 Task: Add Applegate Organic Fire Roasted Red Pepper Chicken Sausage to the cart.
Action: Mouse moved to (18, 127)
Screenshot: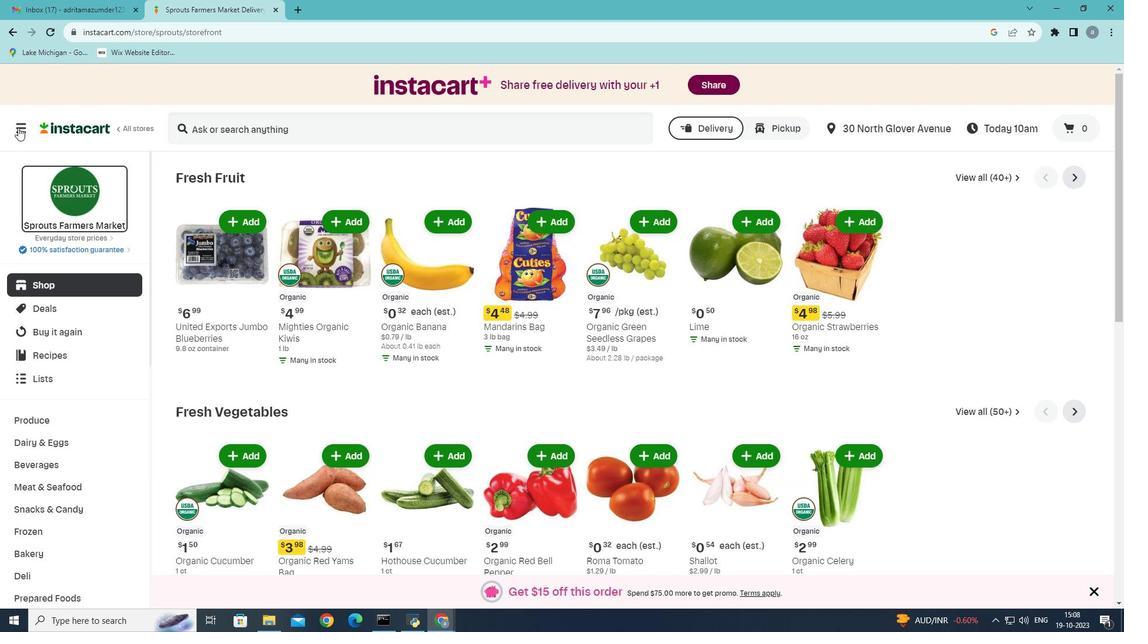 
Action: Mouse pressed left at (18, 127)
Screenshot: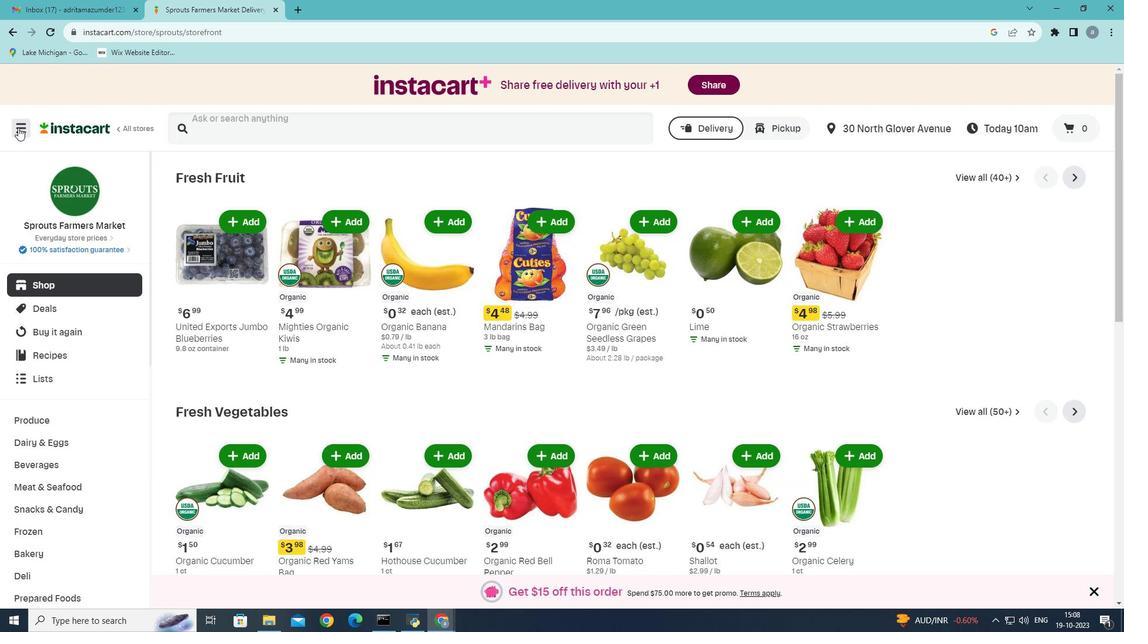 
Action: Mouse moved to (44, 344)
Screenshot: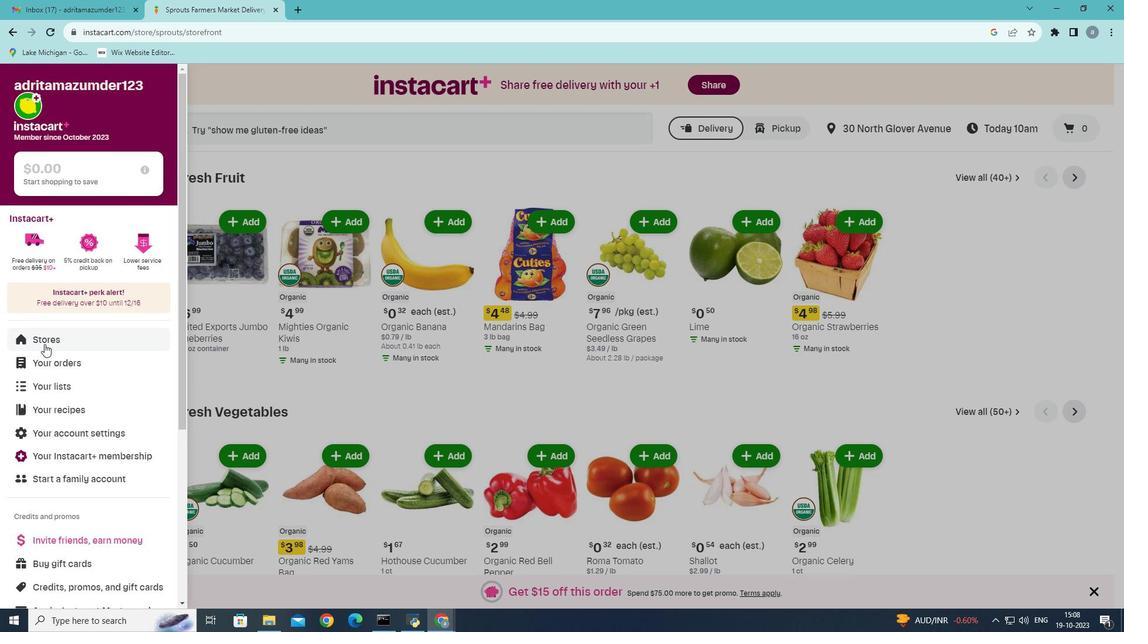 
Action: Mouse pressed left at (44, 344)
Screenshot: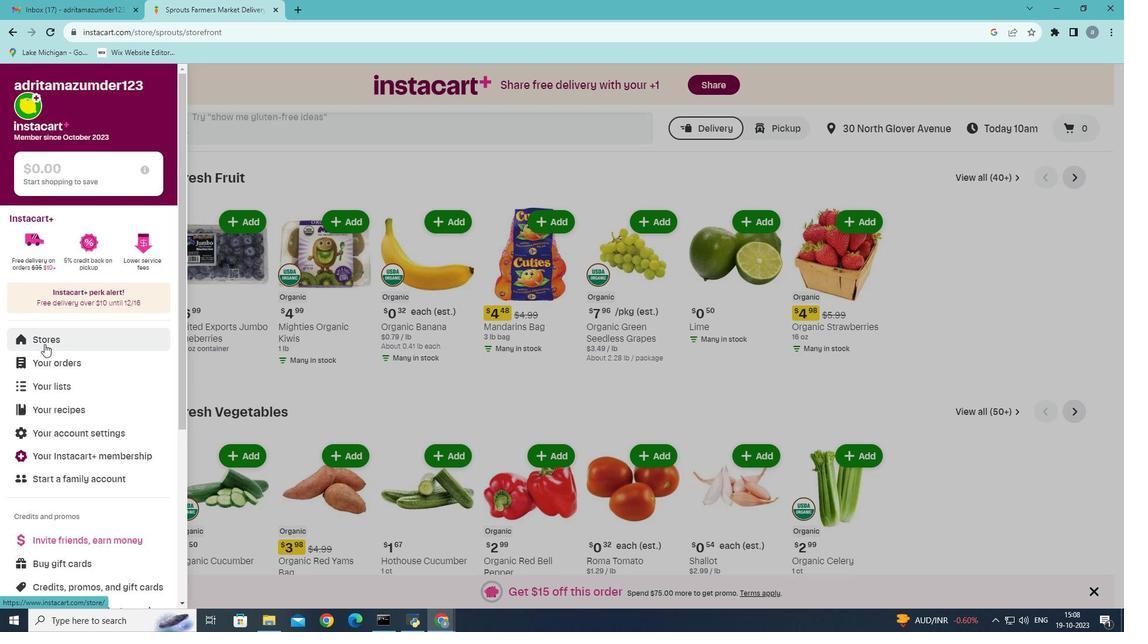 
Action: Mouse moved to (266, 123)
Screenshot: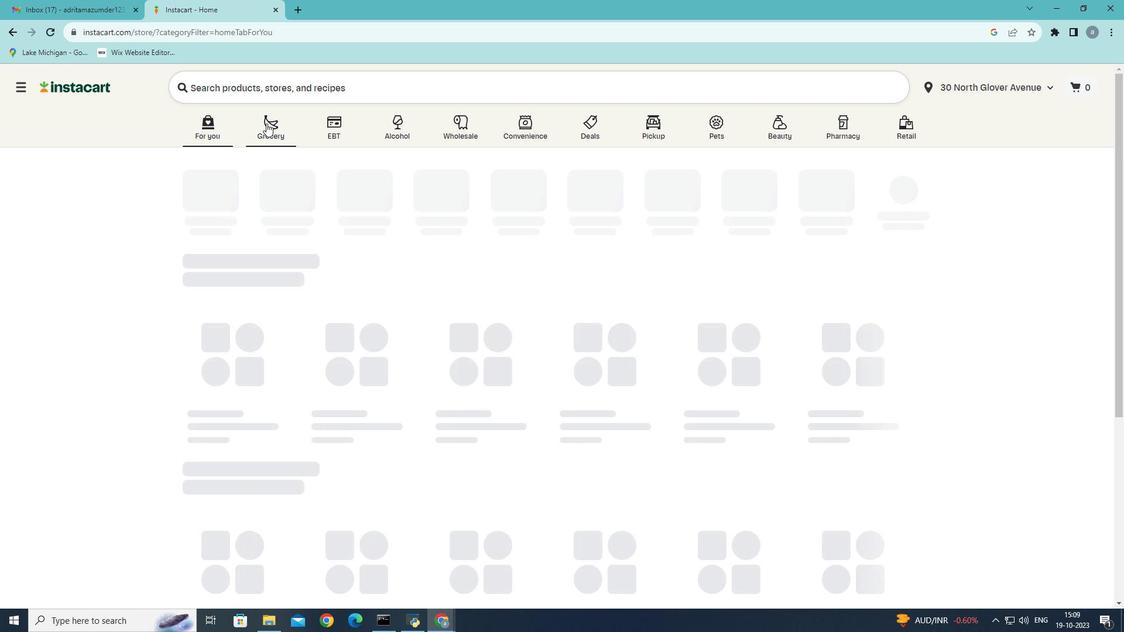 
Action: Mouse pressed left at (266, 123)
Screenshot: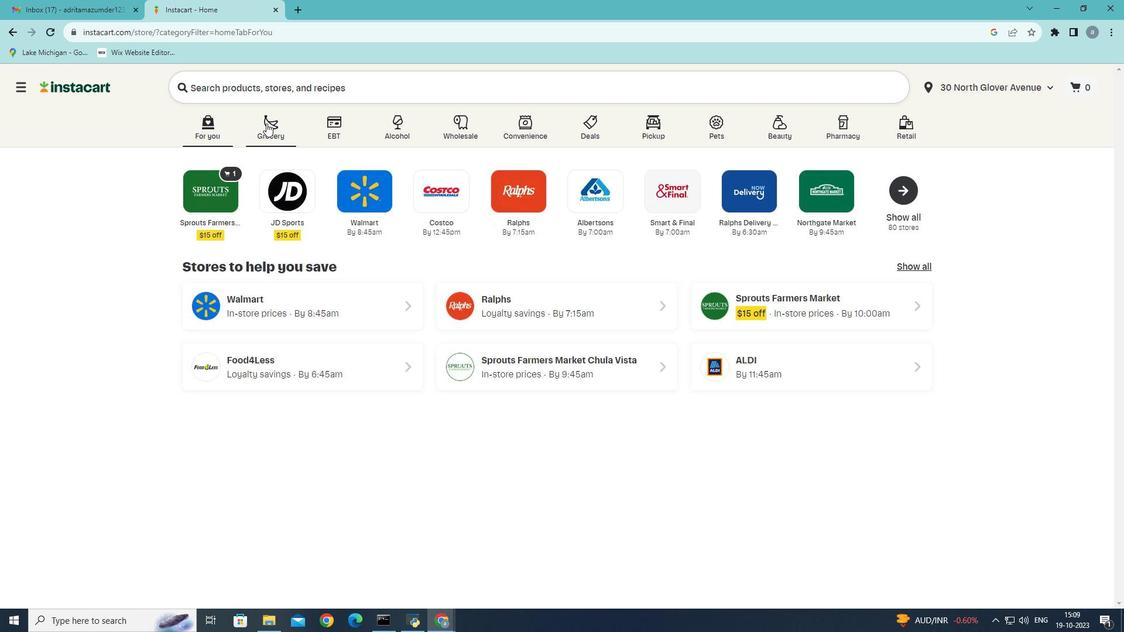 
Action: Mouse moved to (222, 343)
Screenshot: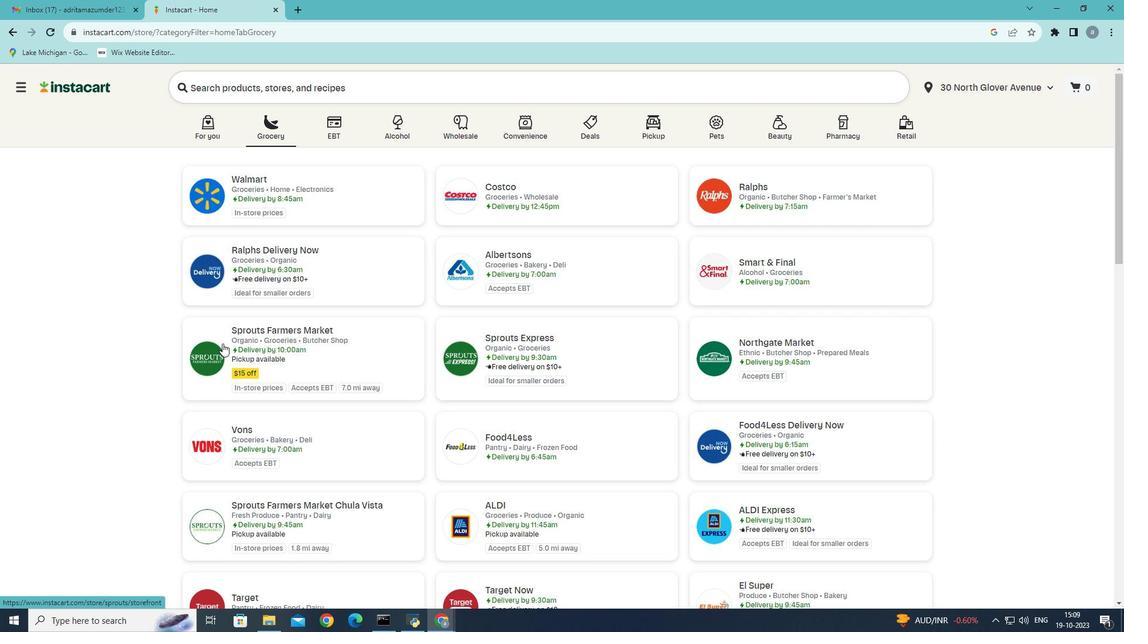 
Action: Mouse pressed left at (222, 343)
Screenshot: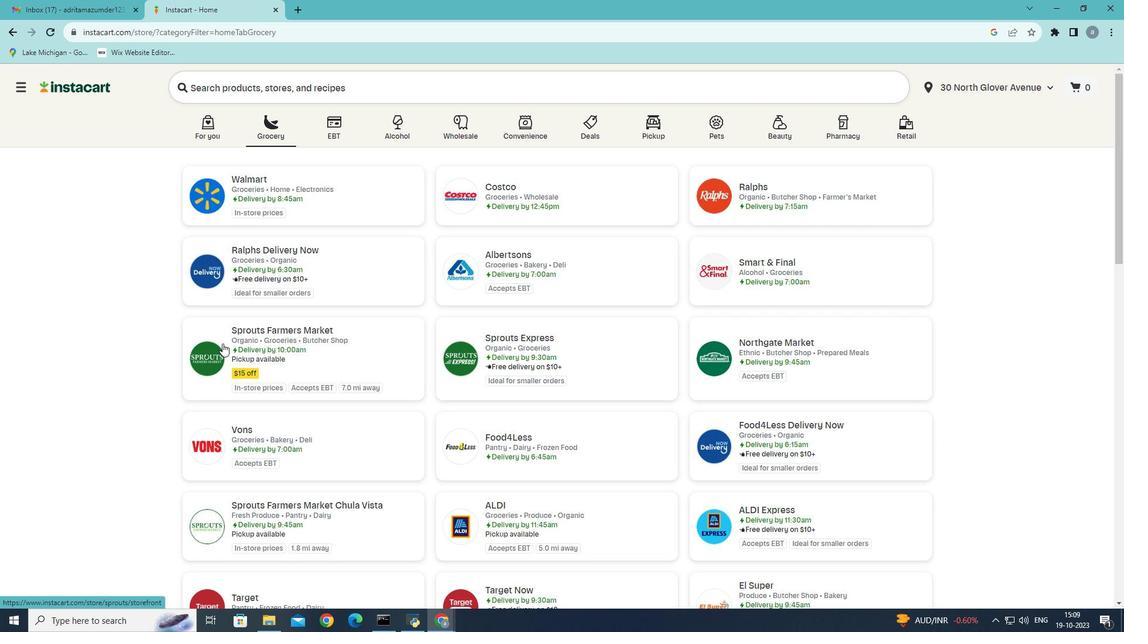 
Action: Mouse moved to (76, 487)
Screenshot: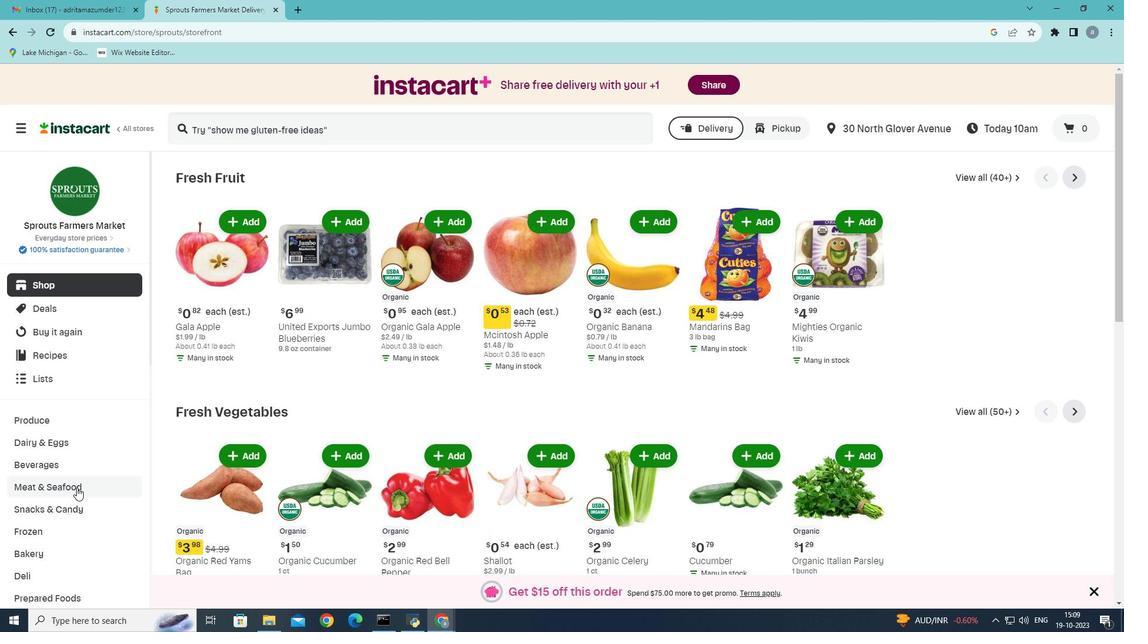 
Action: Mouse pressed left at (76, 487)
Screenshot: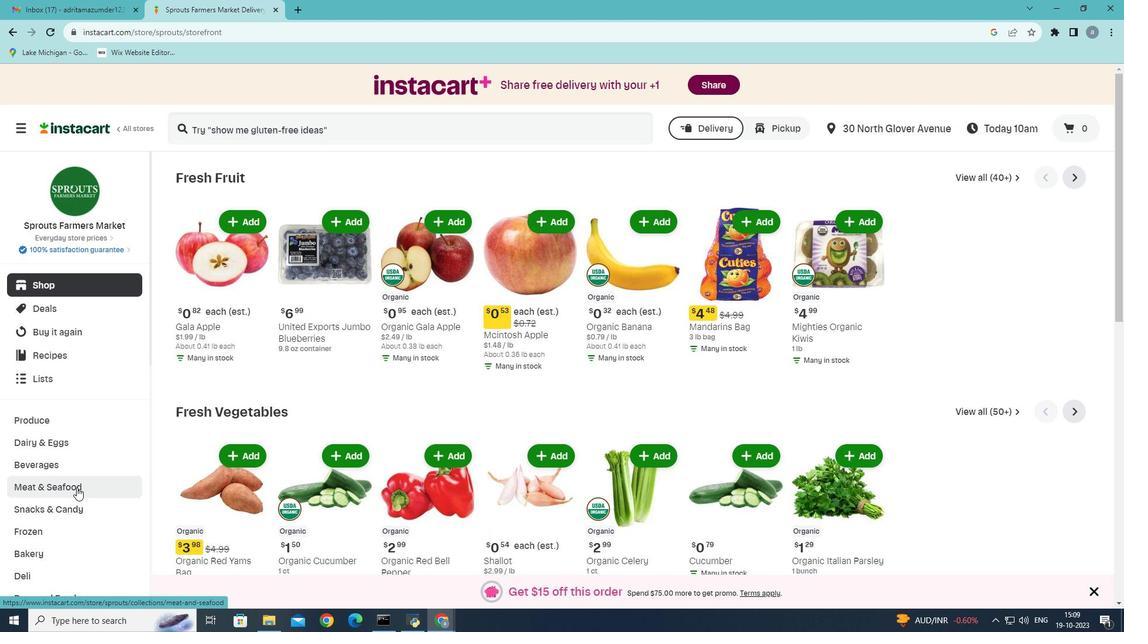 
Action: Mouse moved to (579, 205)
Screenshot: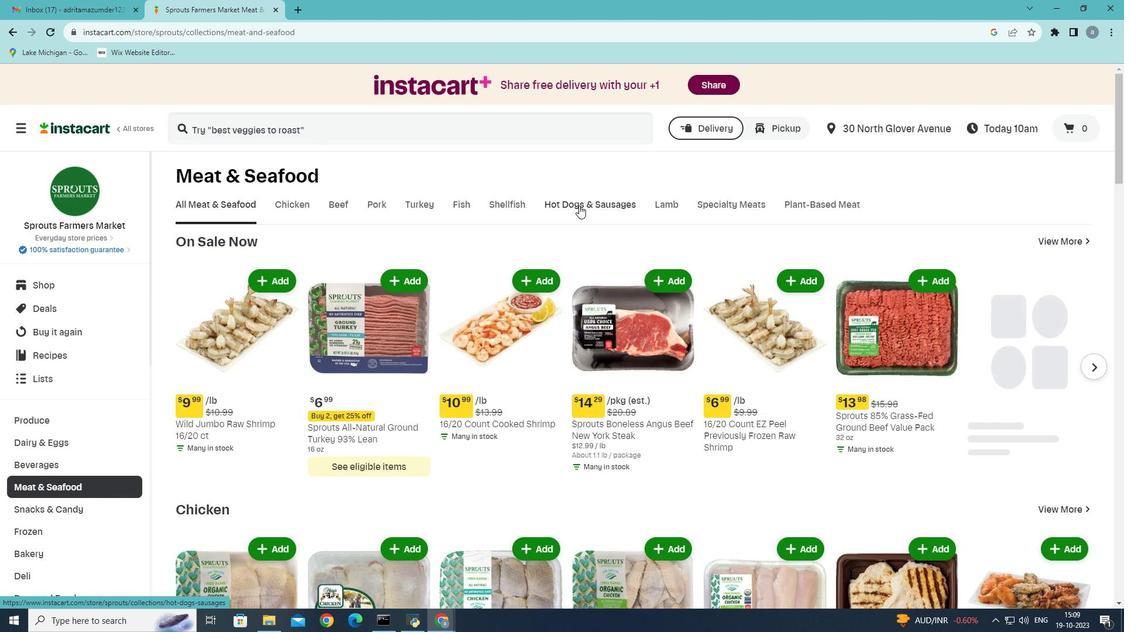 
Action: Mouse pressed left at (579, 205)
Screenshot: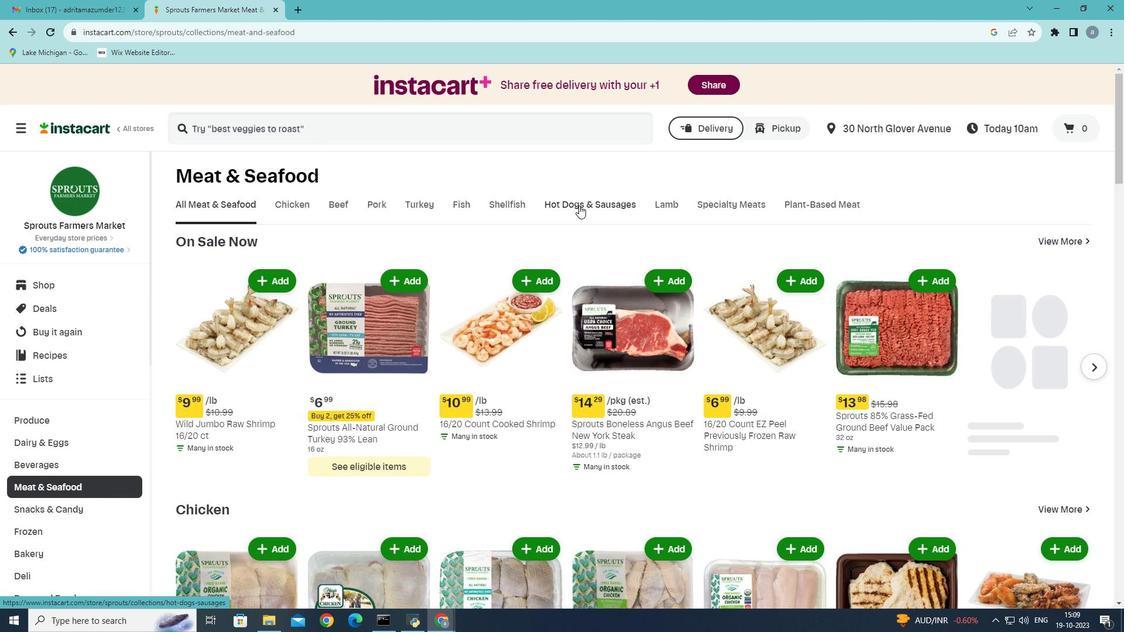 
Action: Mouse moved to (100, 407)
Screenshot: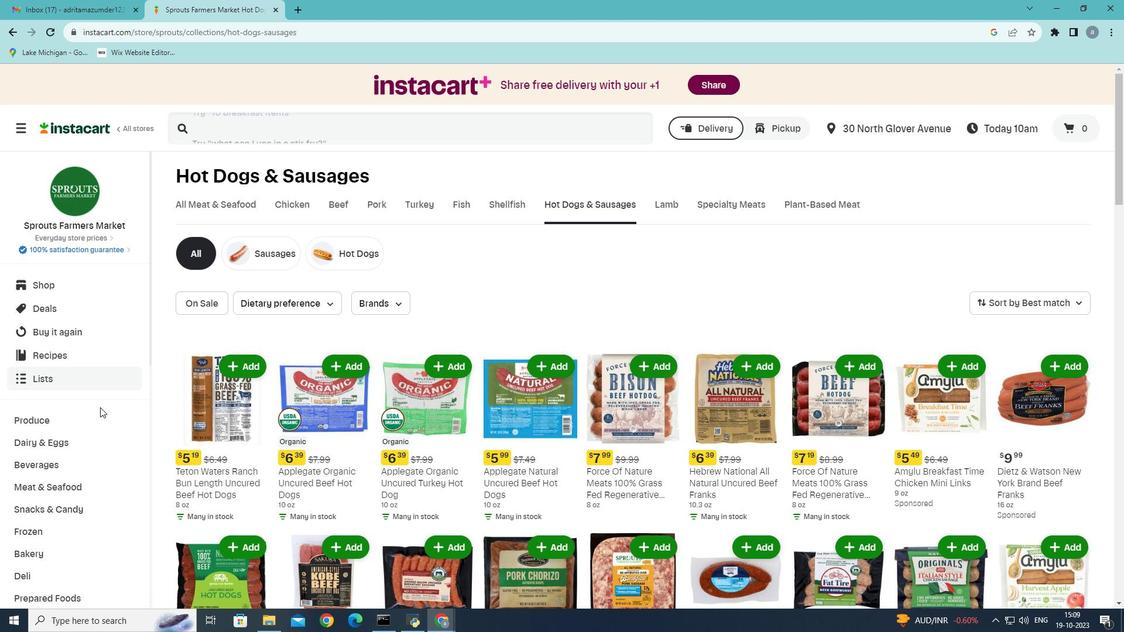 
Action: Mouse scrolled (100, 406) with delta (0, 0)
Screenshot: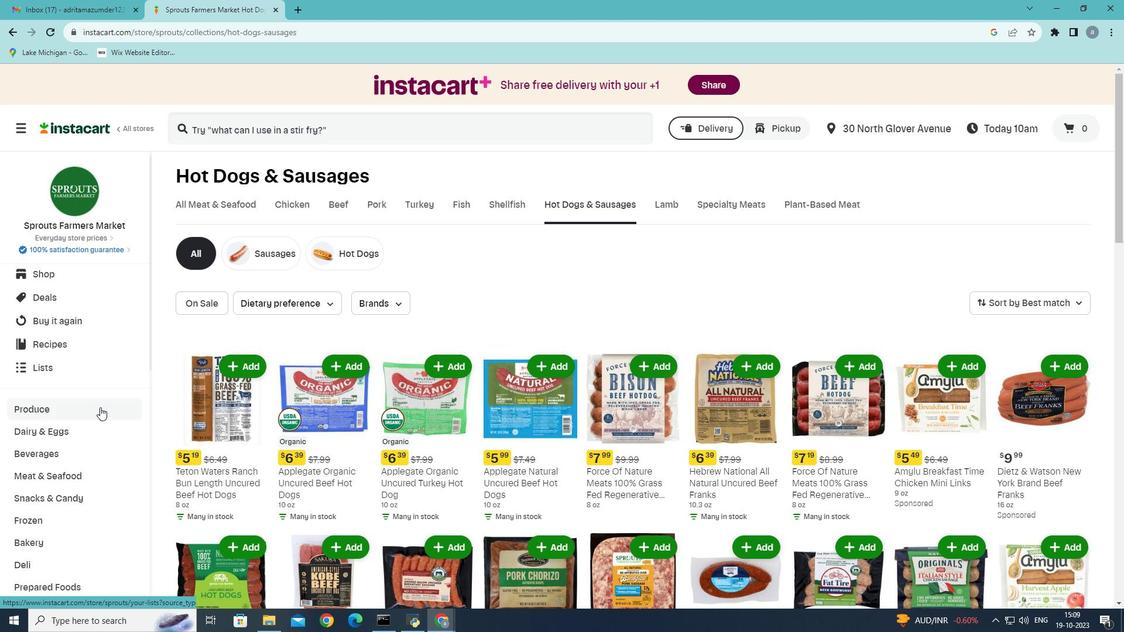 
Action: Mouse moved to (277, 267)
Screenshot: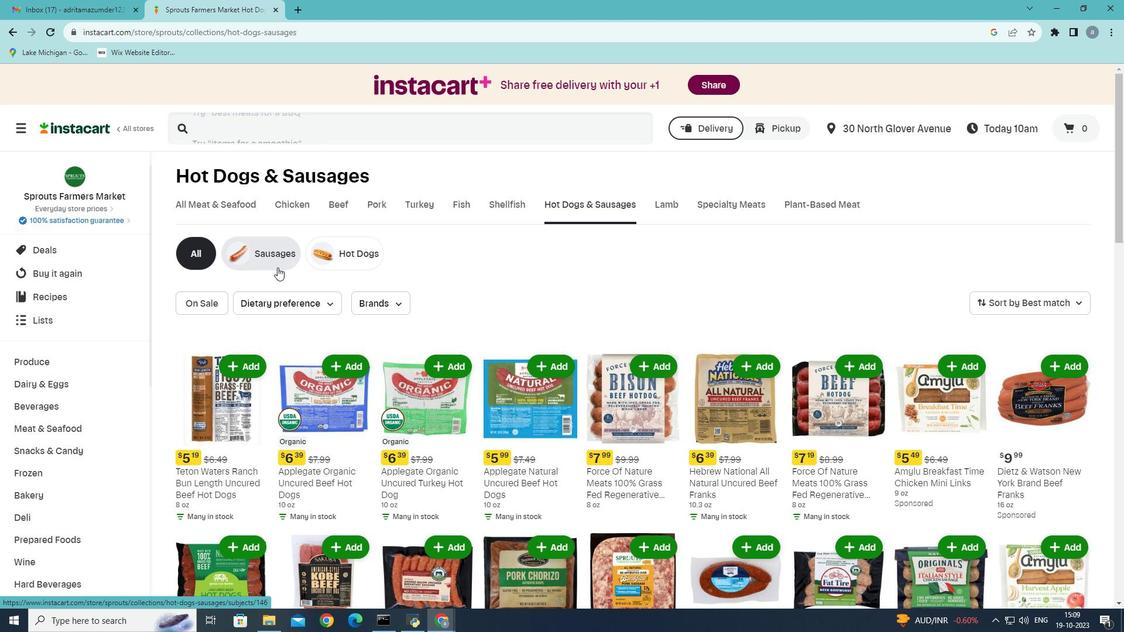
Action: Mouse pressed left at (277, 267)
Screenshot: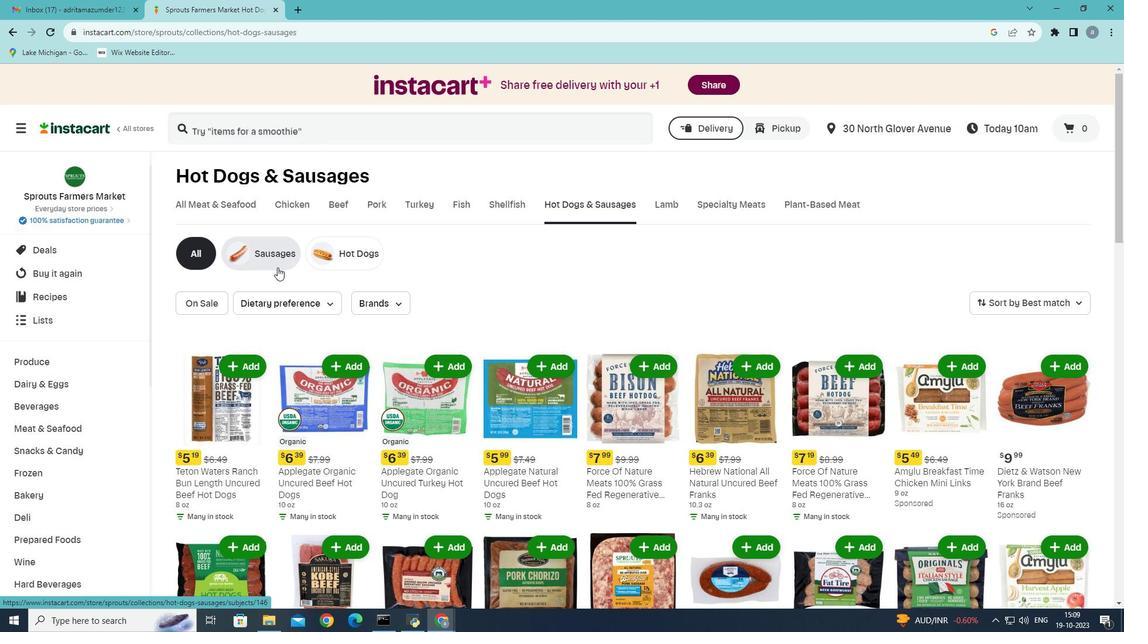 
Action: Mouse moved to (484, 365)
Screenshot: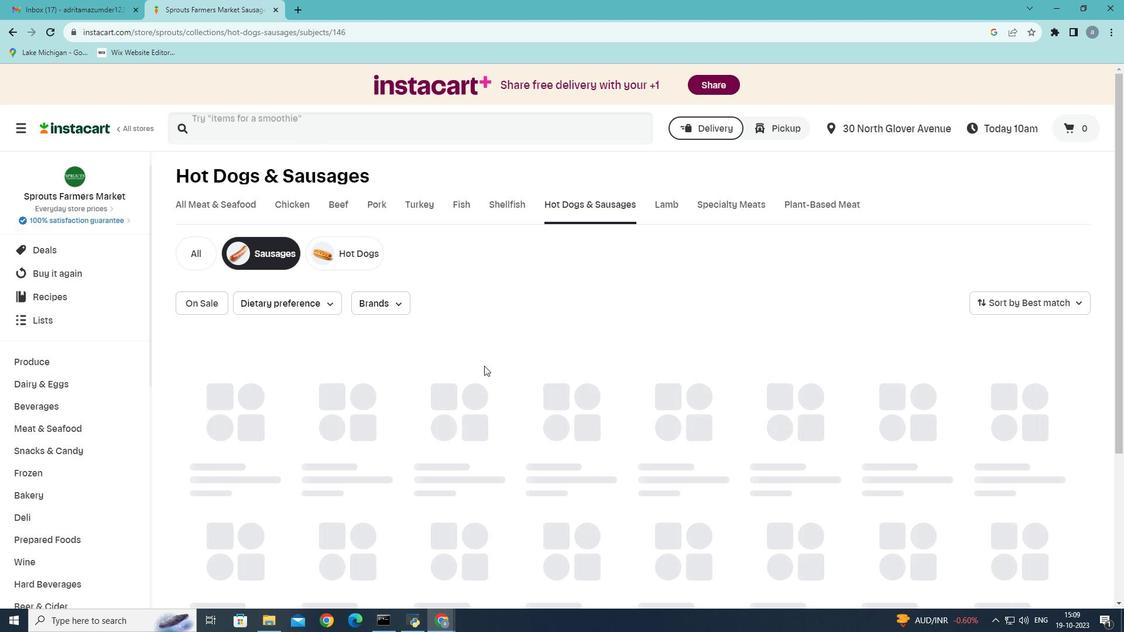 
Action: Mouse scrolled (484, 365) with delta (0, 0)
Screenshot: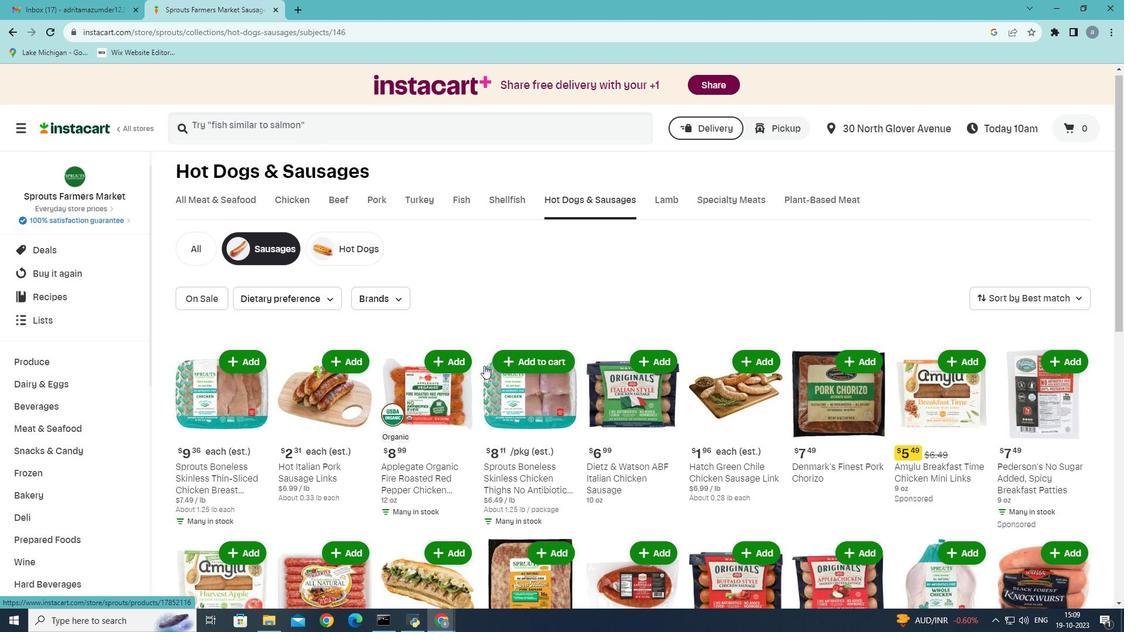 
Action: Mouse moved to (548, 365)
Screenshot: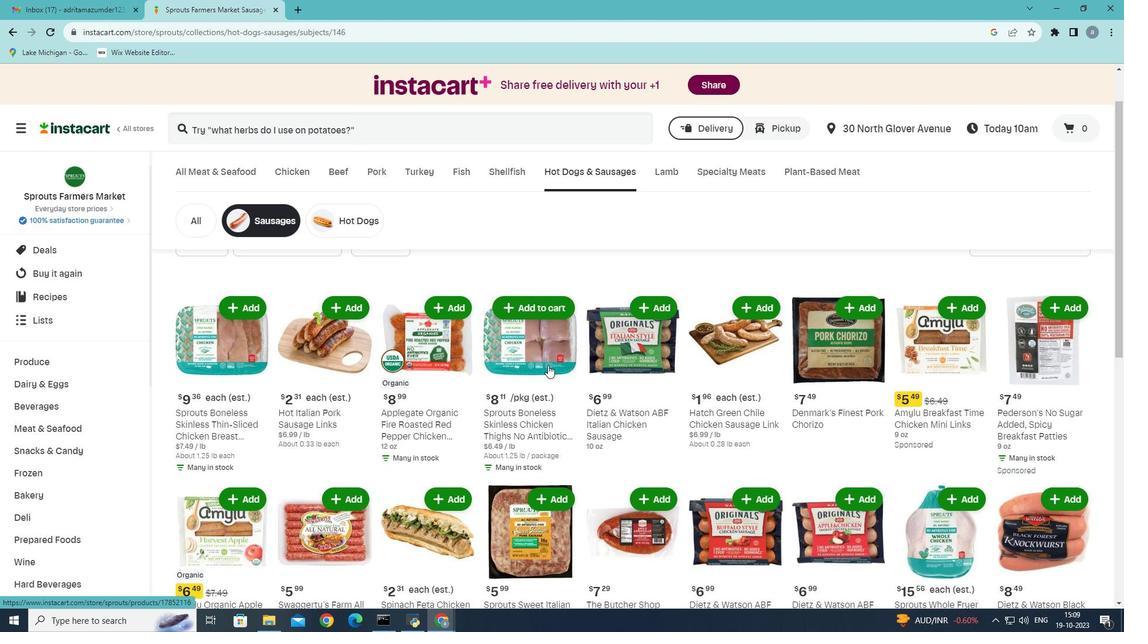 
Action: Mouse scrolled (548, 364) with delta (0, 0)
Screenshot: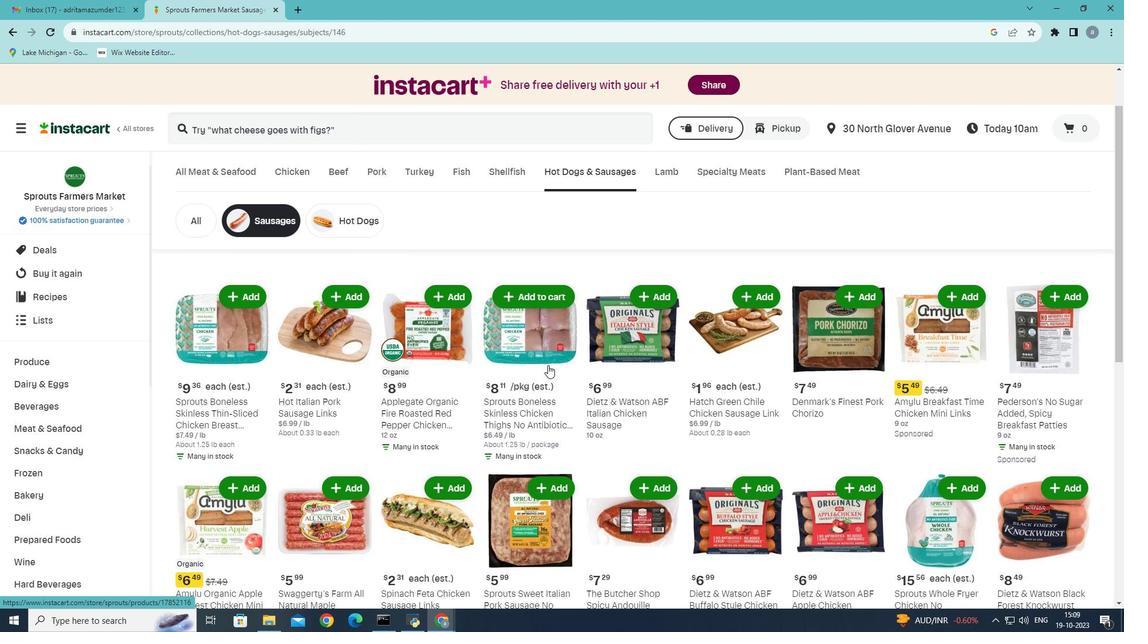 
Action: Mouse moved to (550, 363)
Screenshot: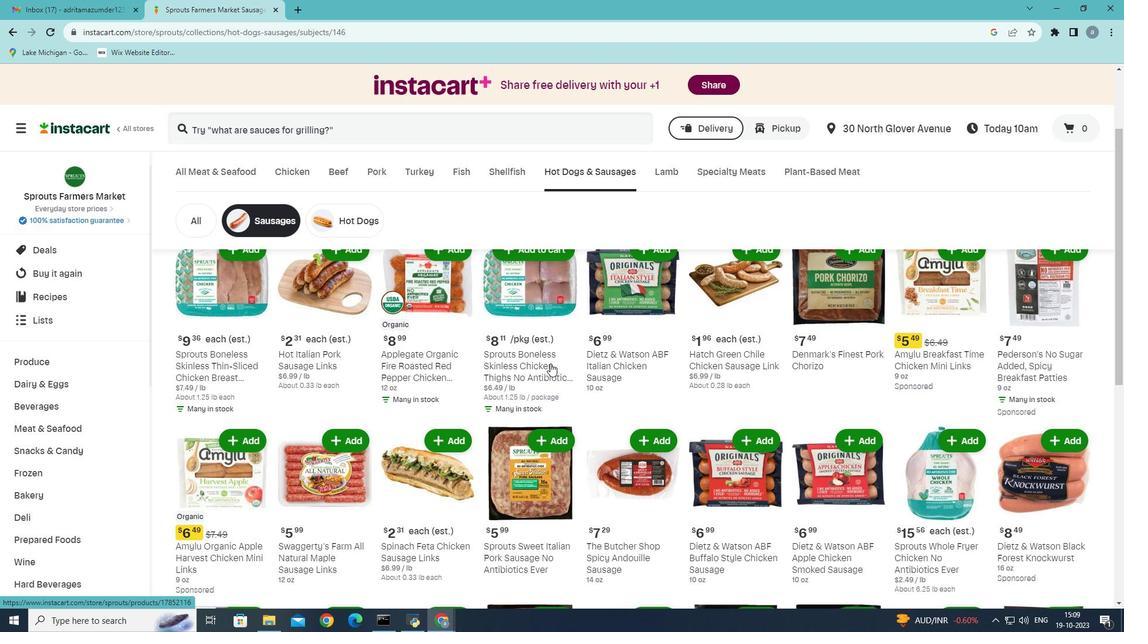 
Action: Mouse scrolled (550, 363) with delta (0, 0)
Screenshot: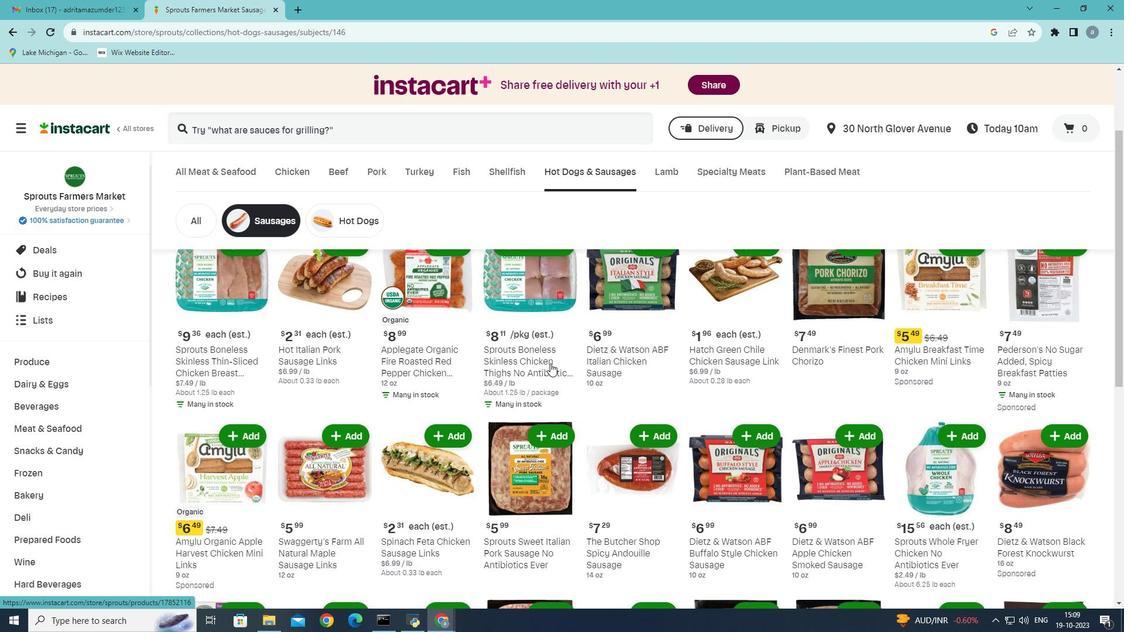 
Action: Mouse moved to (550, 358)
Screenshot: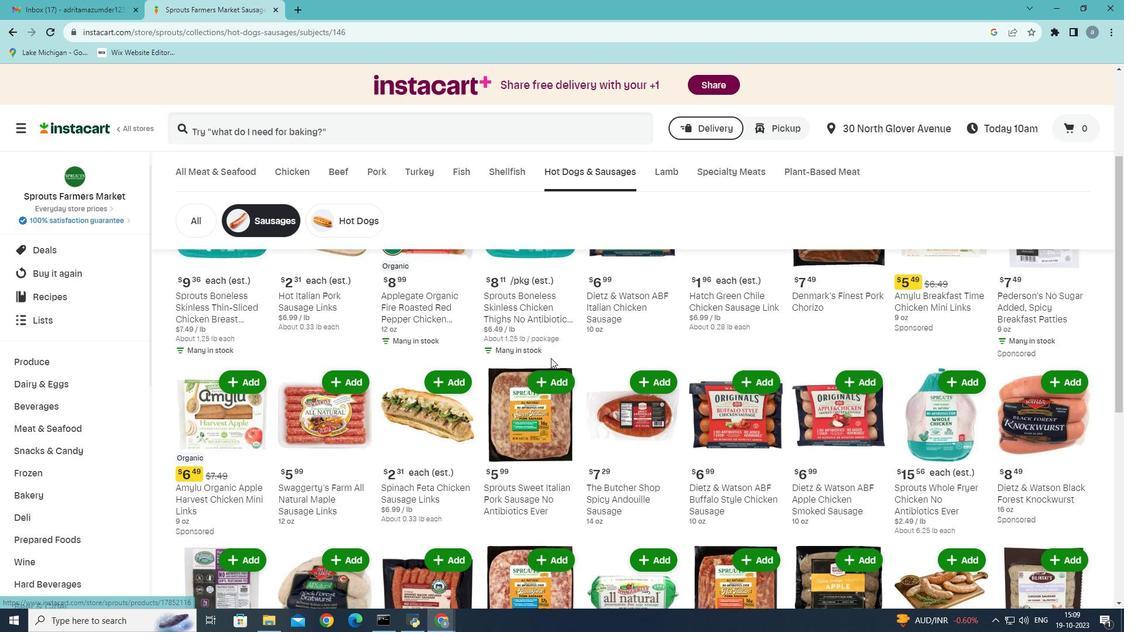 
Action: Mouse scrolled (550, 357) with delta (0, 0)
Screenshot: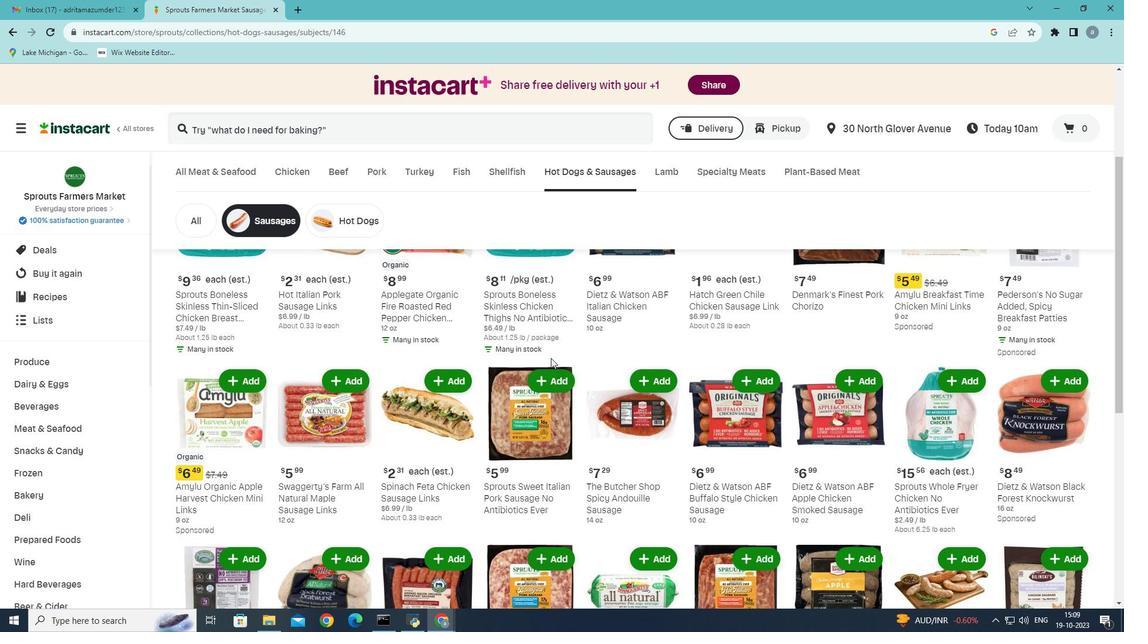 
Action: Mouse scrolled (550, 357) with delta (0, 0)
Screenshot: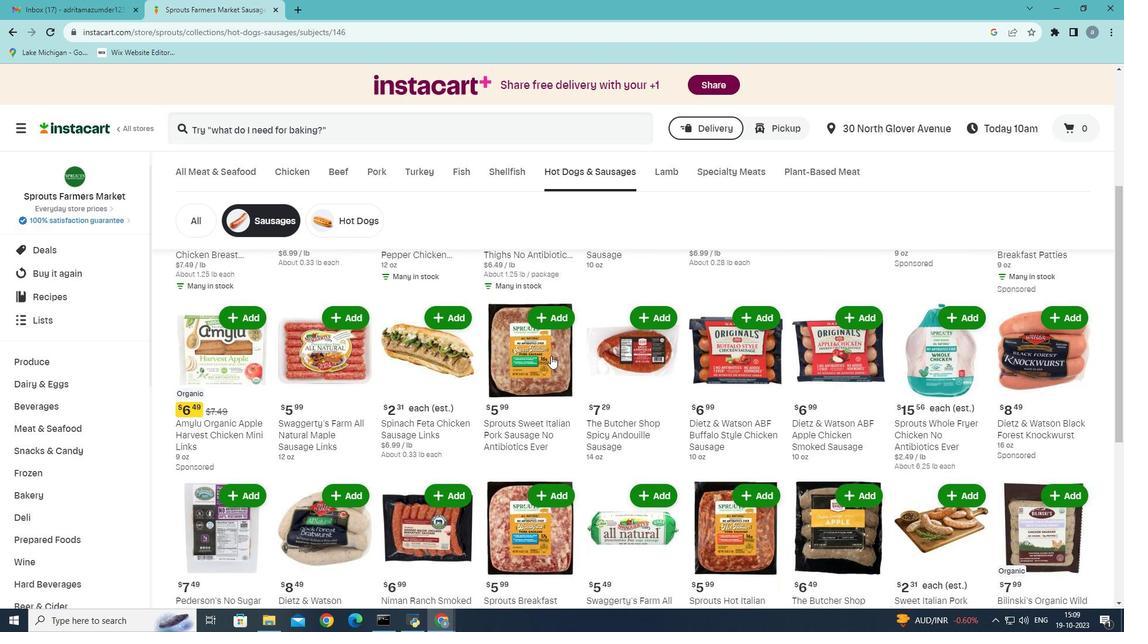 
Action: Mouse moved to (561, 350)
Screenshot: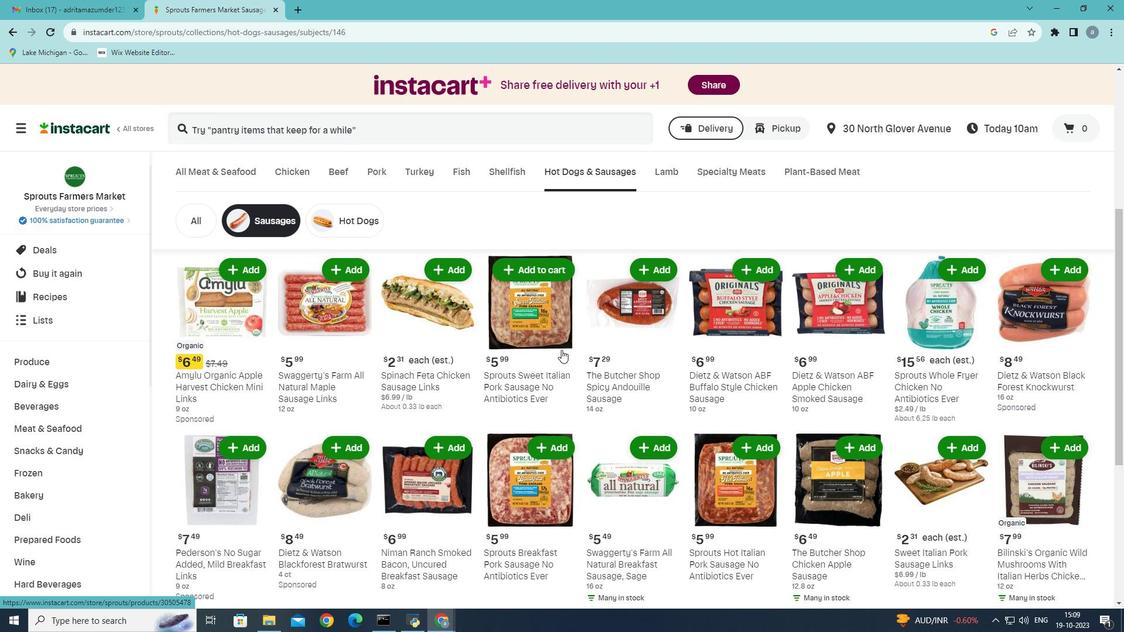 
Action: Mouse scrolled (561, 350) with delta (0, 0)
Screenshot: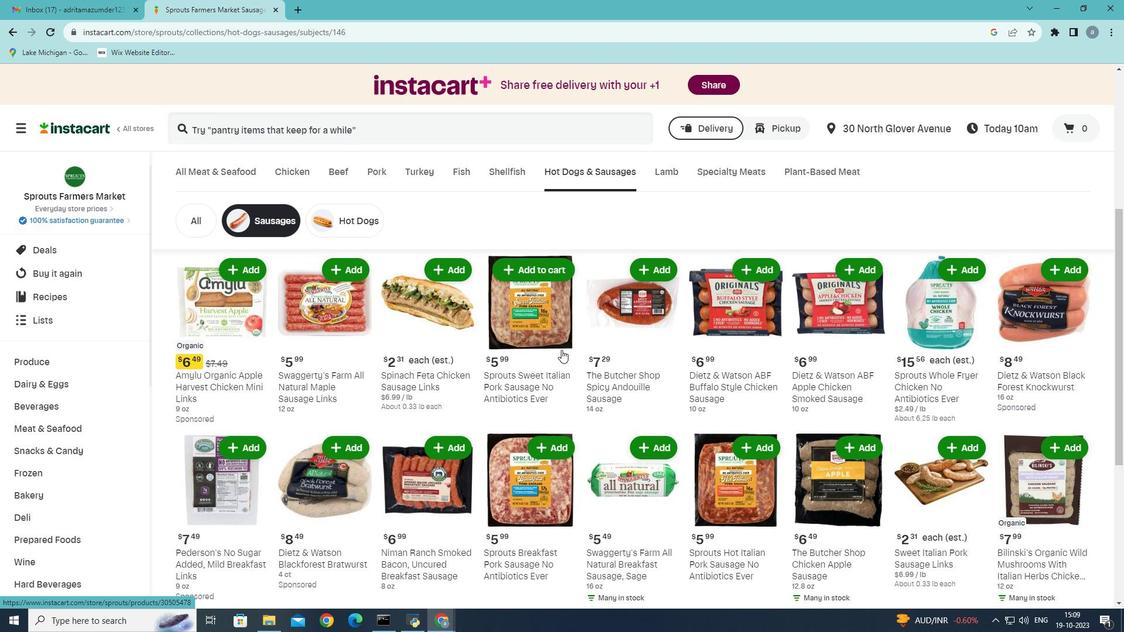 
Action: Mouse moved to (561, 350)
Screenshot: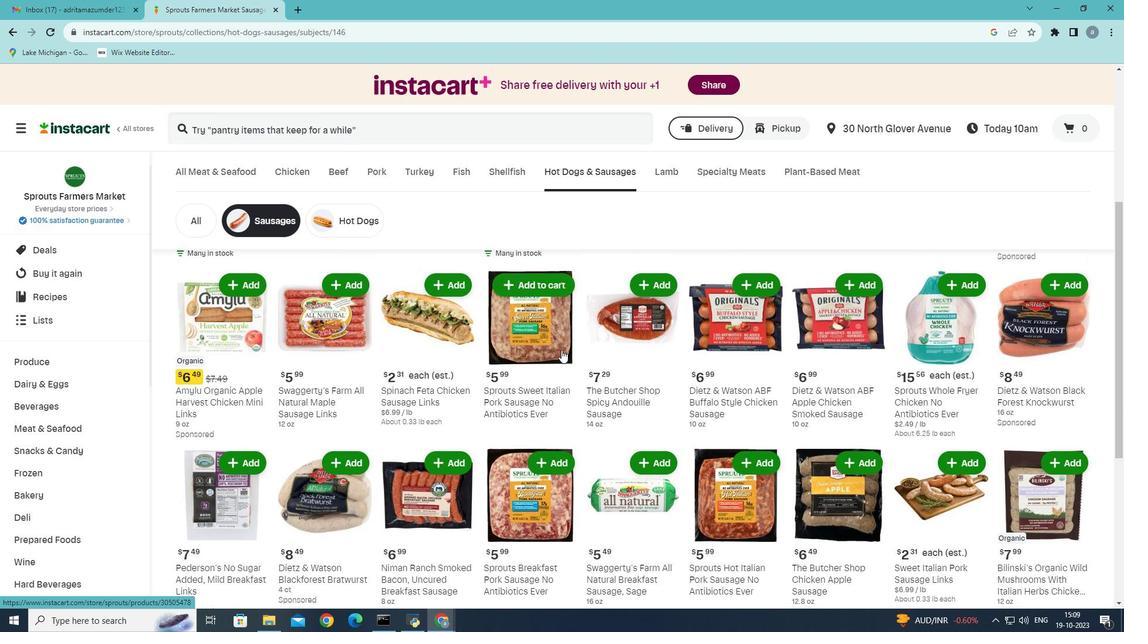 
Action: Mouse scrolled (561, 350) with delta (0, 0)
Screenshot: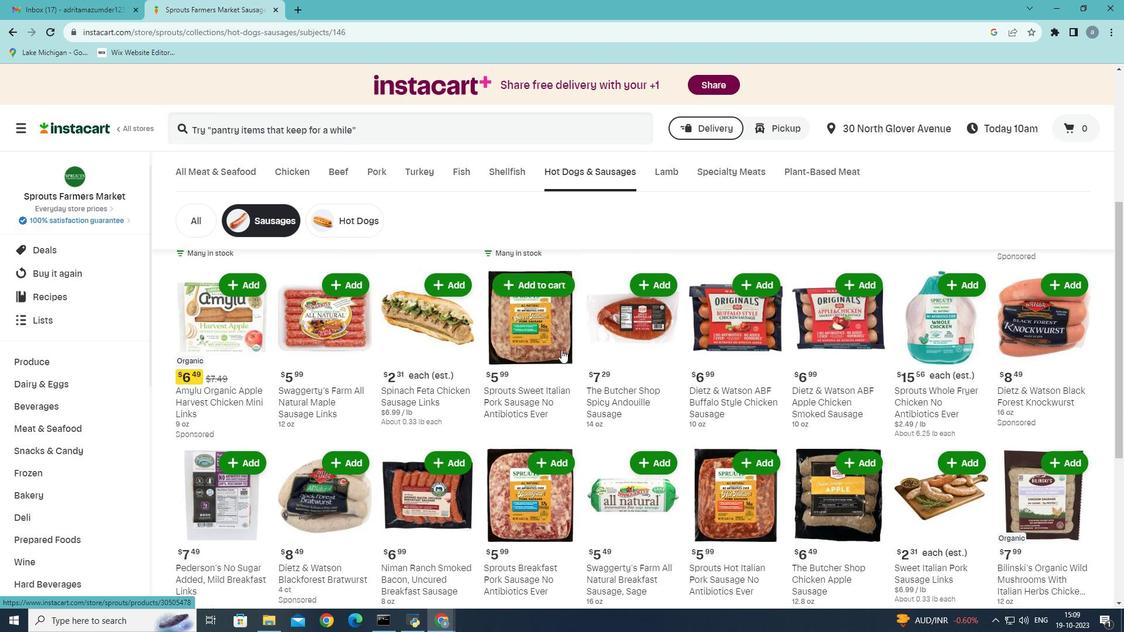 
Action: Mouse scrolled (561, 350) with delta (0, 0)
Screenshot: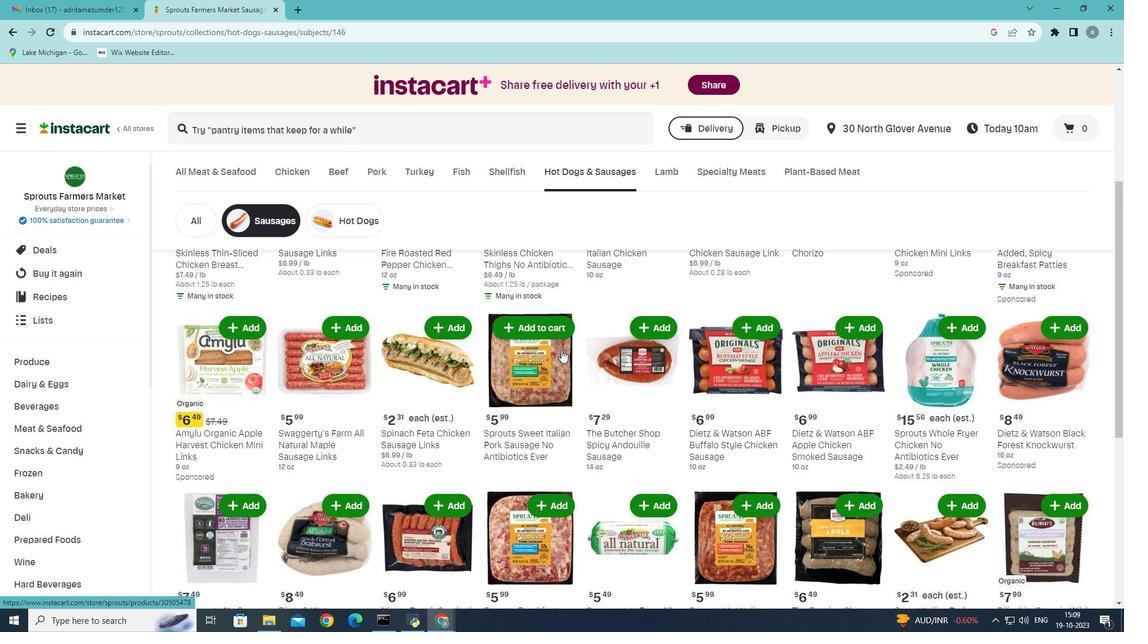 
Action: Mouse moved to (562, 347)
Screenshot: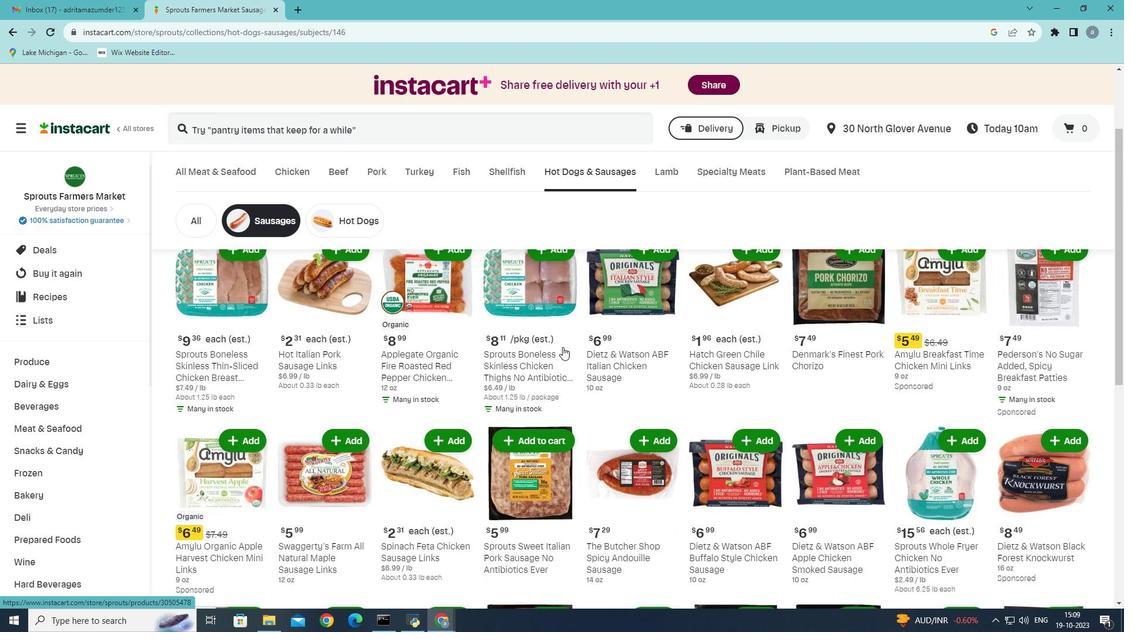 
Action: Mouse scrolled (562, 347) with delta (0, 0)
Screenshot: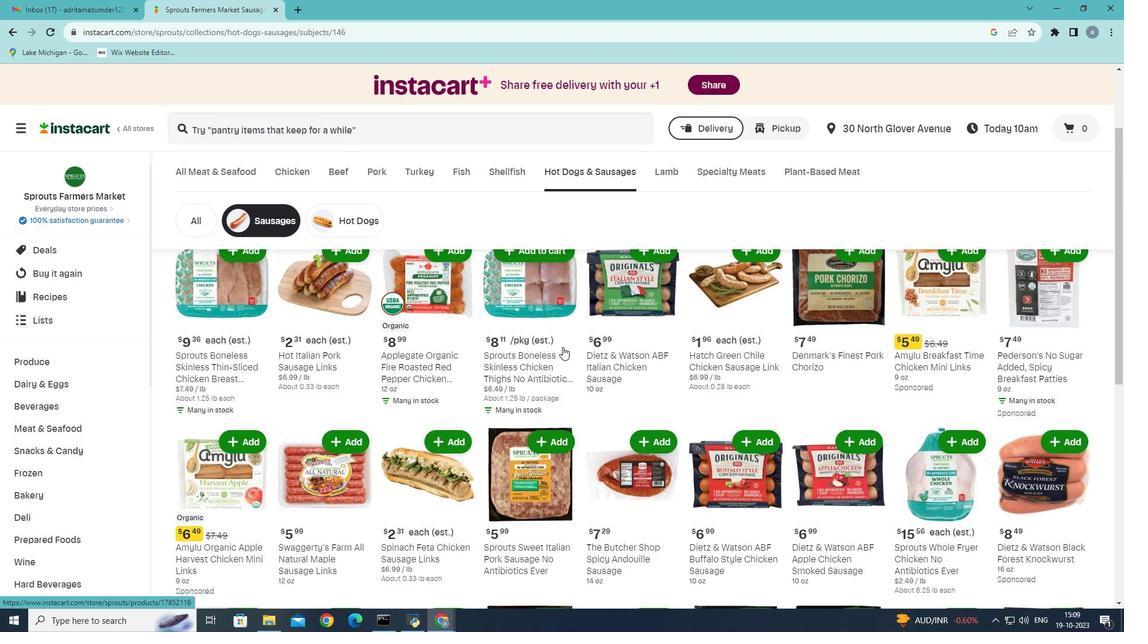 
Action: Mouse scrolled (562, 347) with delta (0, 0)
Screenshot: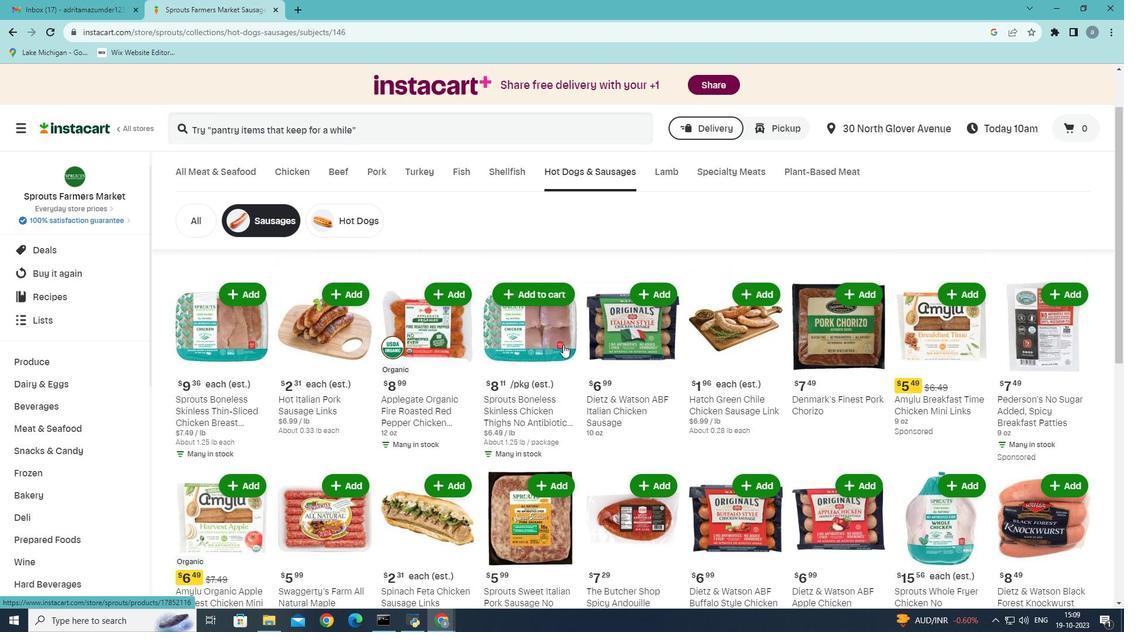 
Action: Mouse moved to (562, 346)
Screenshot: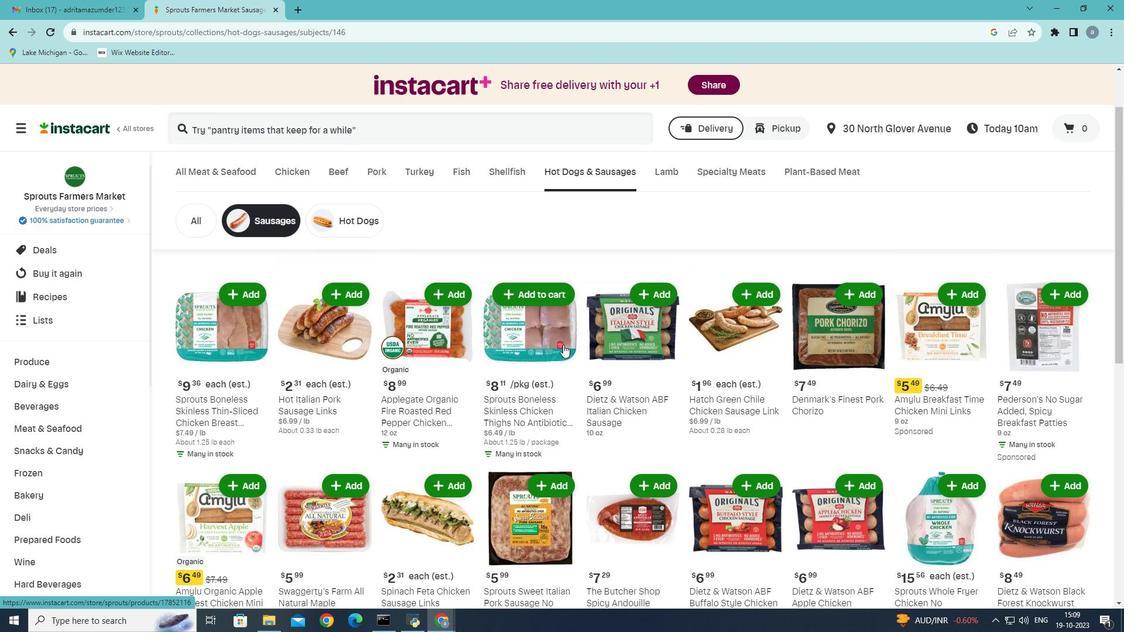 
Action: Mouse scrolled (562, 347) with delta (0, 0)
Screenshot: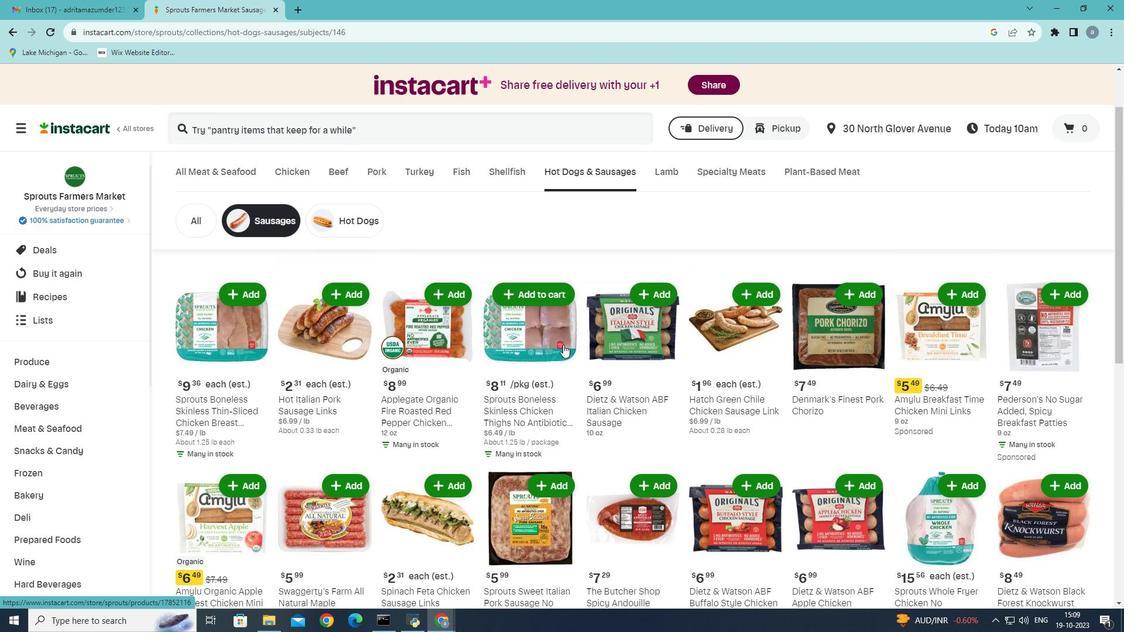 
Action: Mouse moved to (563, 343)
Screenshot: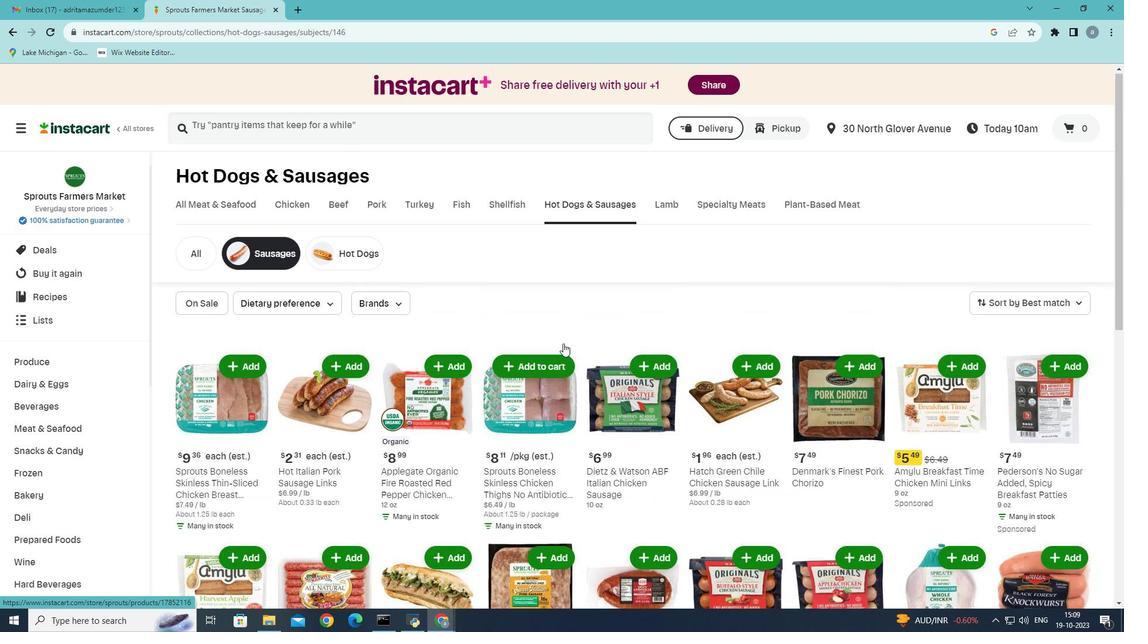 
Action: Mouse scrolled (563, 344) with delta (0, 0)
Screenshot: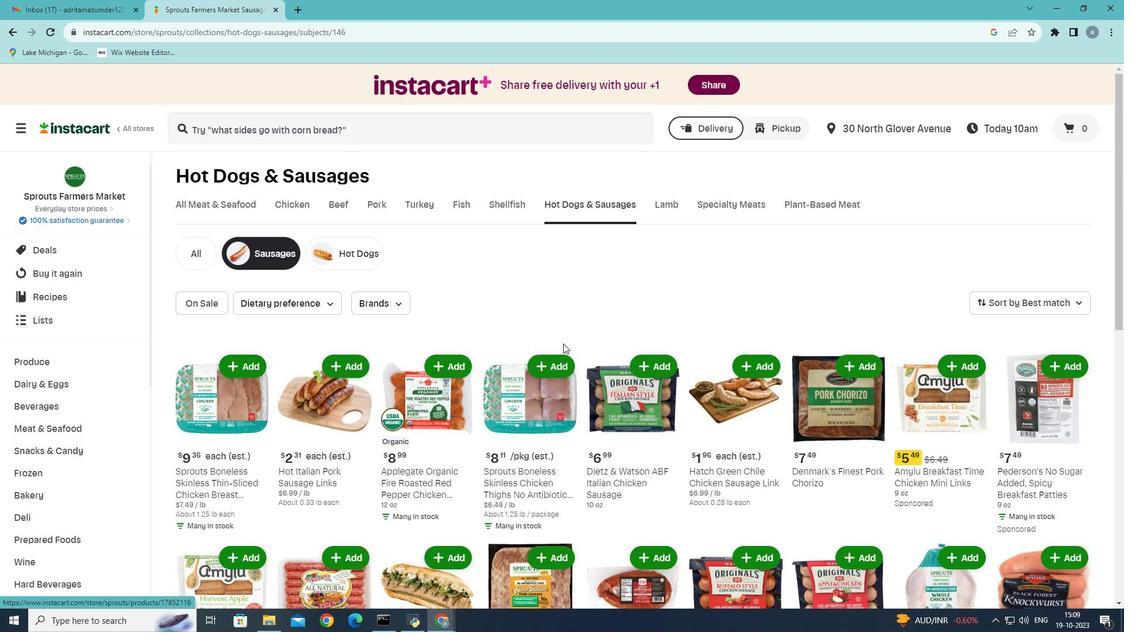 
Action: Mouse scrolled (563, 344) with delta (0, 0)
Screenshot: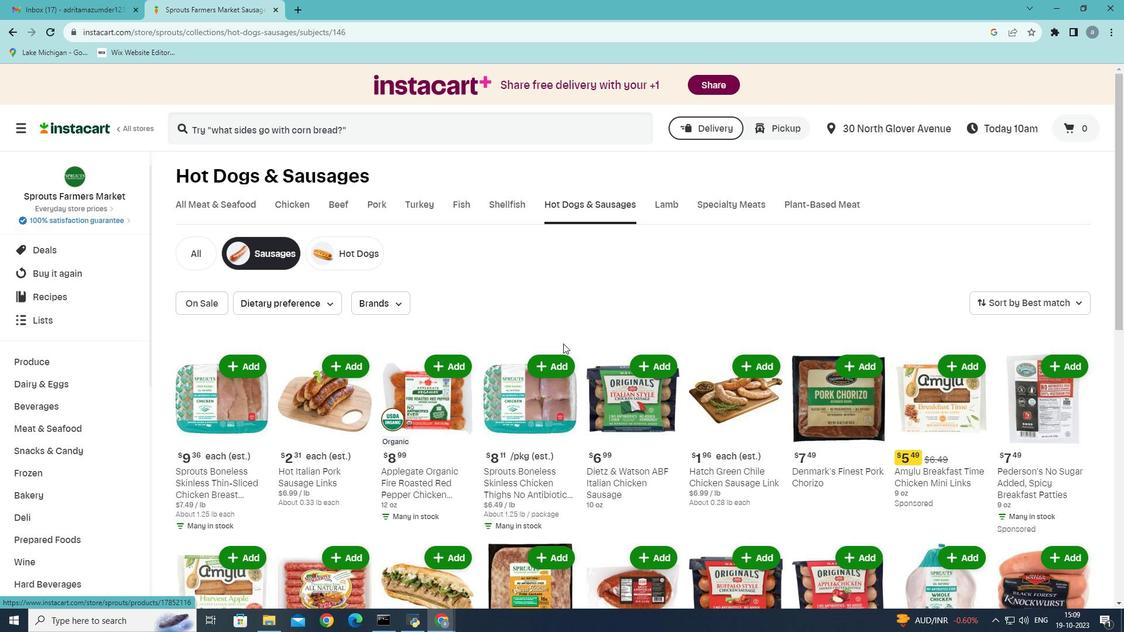 
Action: Mouse moved to (442, 370)
Screenshot: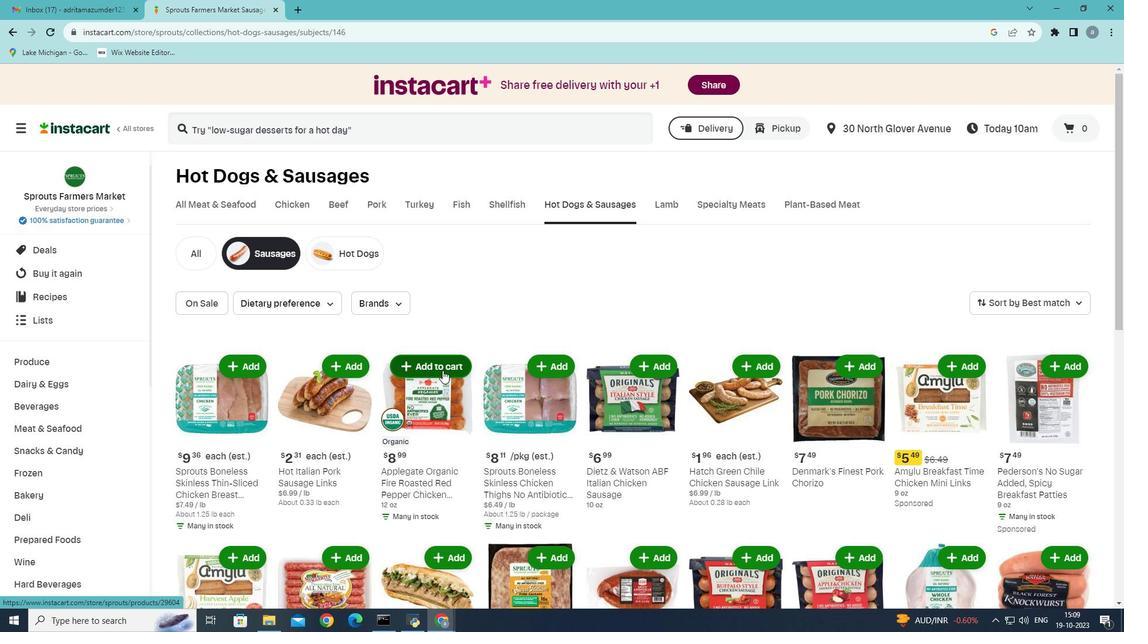 
Action: Mouse pressed left at (442, 370)
Screenshot: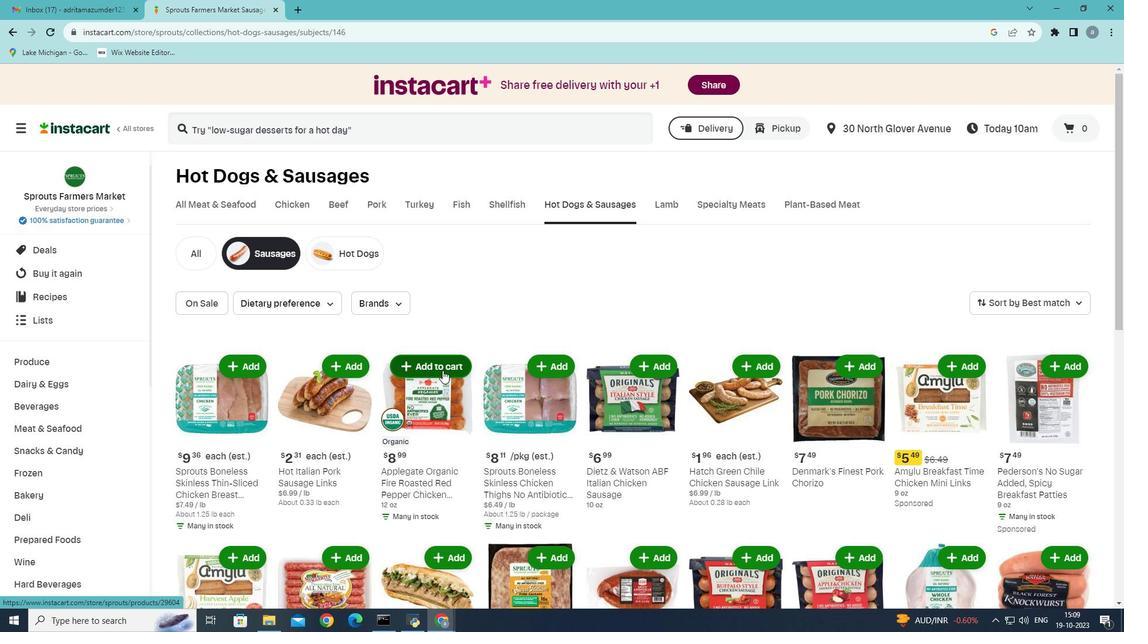 
Action: Mouse moved to (447, 366)
Screenshot: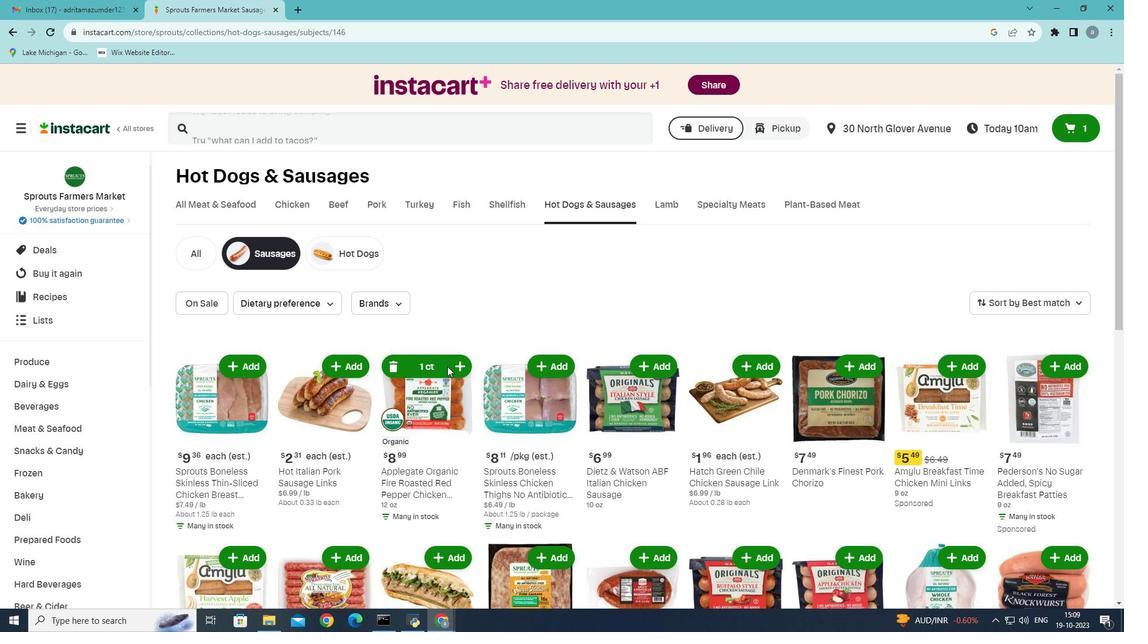 
